 Task: For heading Arial with bold.  font size for heading22,  'Change the font style of data to'Arial Narrow.  and font size to 14,  Change the alignment of both headline & data to Align middle.  In the sheet  Budget Template Spreadsheet Workbook Sheetbook
Action: Mouse moved to (838, 109)
Screenshot: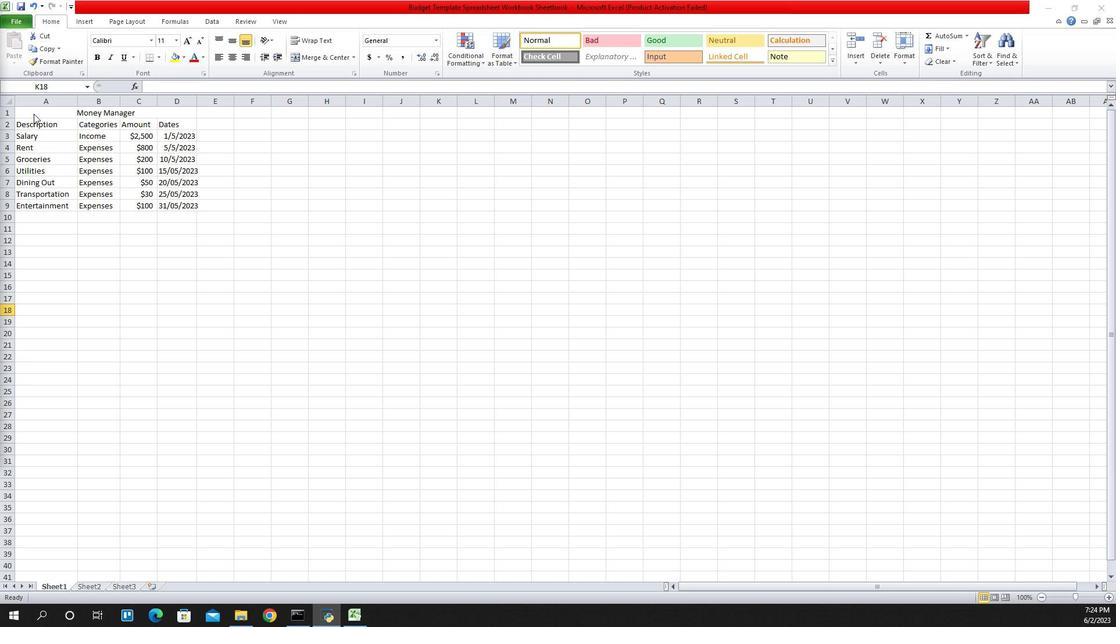 
Action: Mouse pressed left at (838, 109)
Screenshot: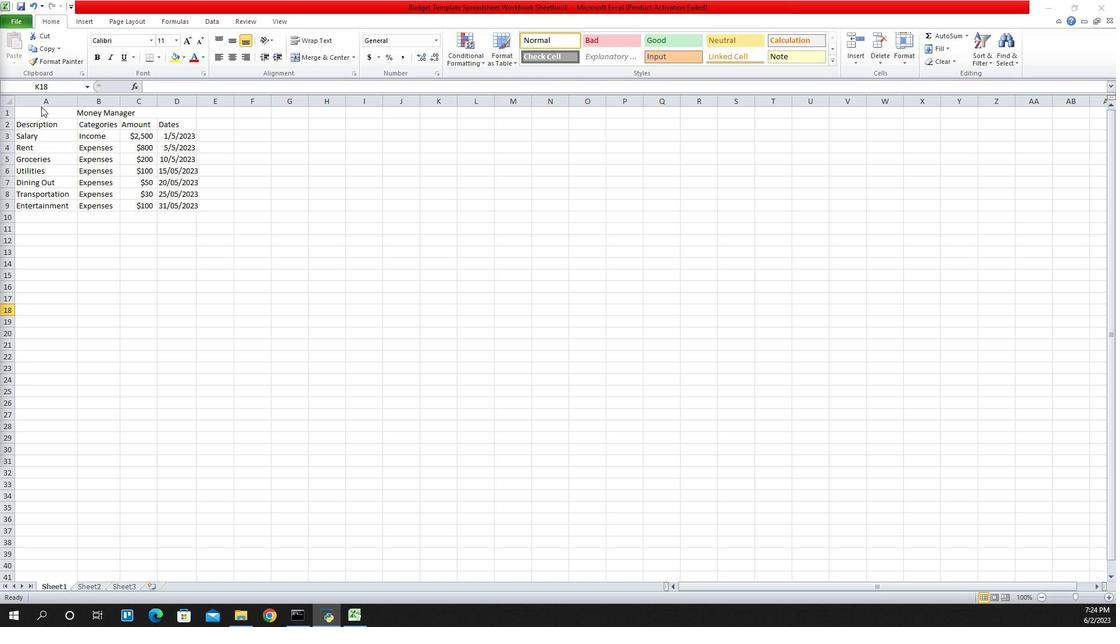
Action: Mouse moved to (842, 118)
Screenshot: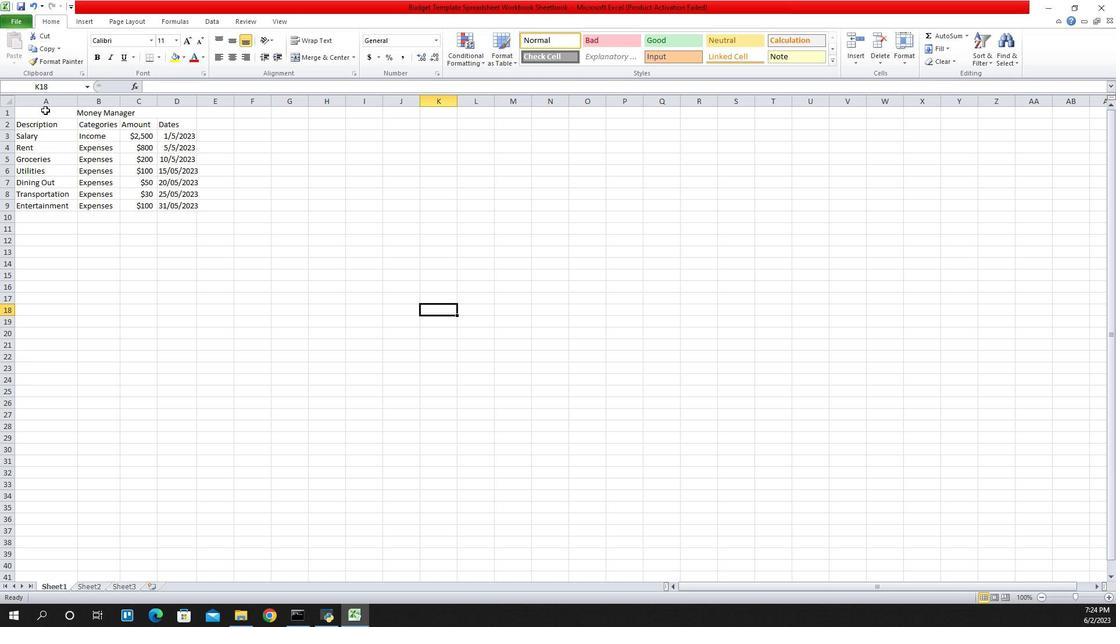 
Action: Mouse pressed left at (842, 118)
Screenshot: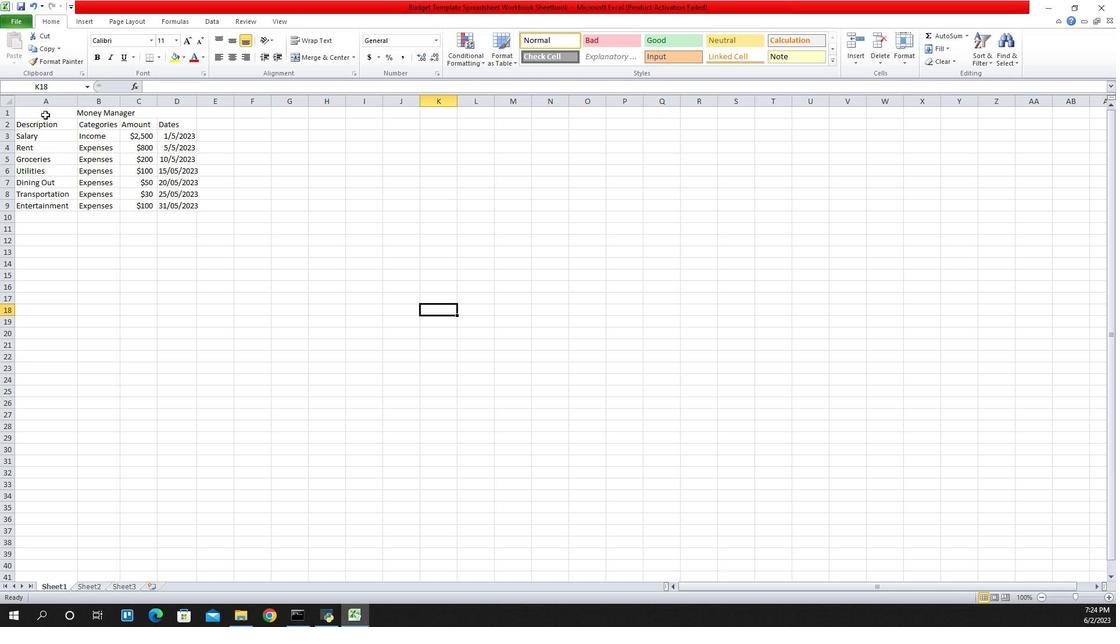 
Action: Mouse moved to (948, 43)
Screenshot: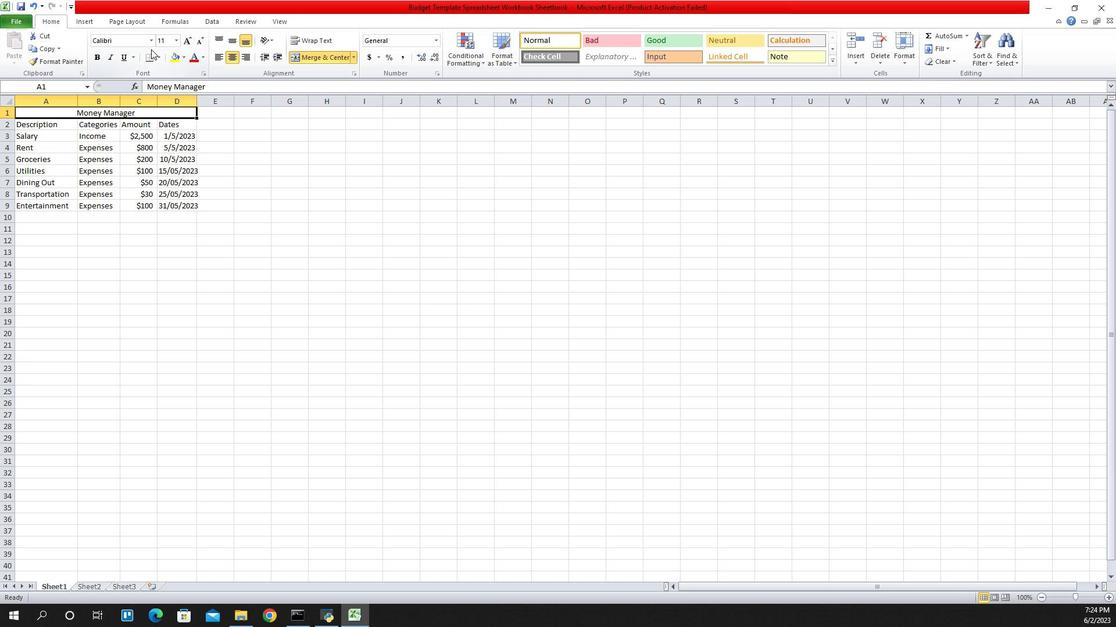 
Action: Mouse pressed left at (948, 43)
Screenshot: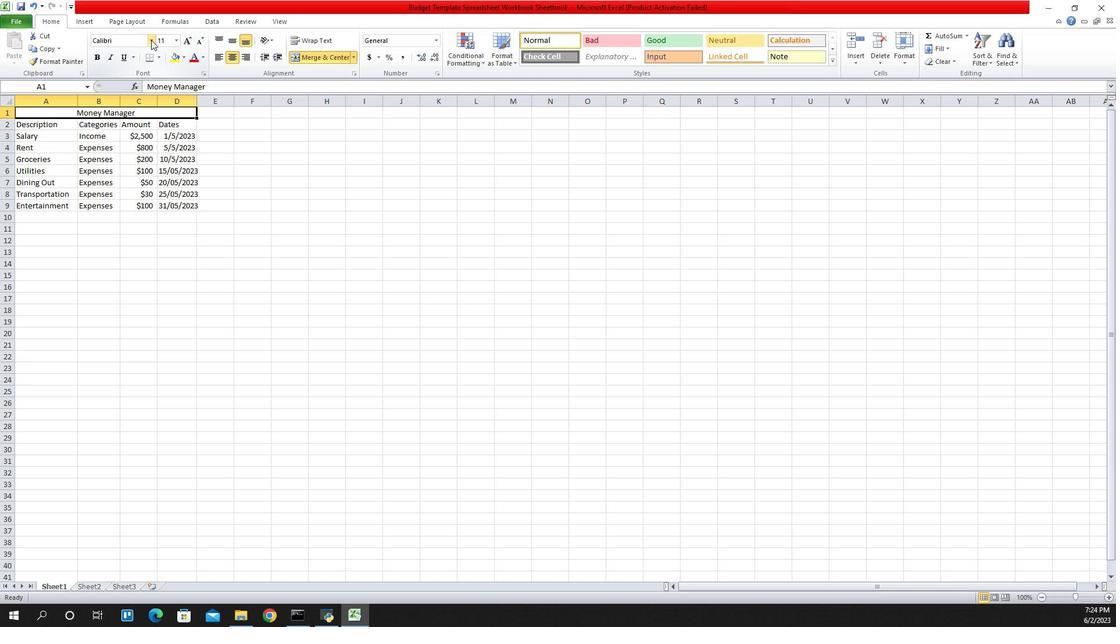 
Action: Mouse moved to (917, 136)
Screenshot: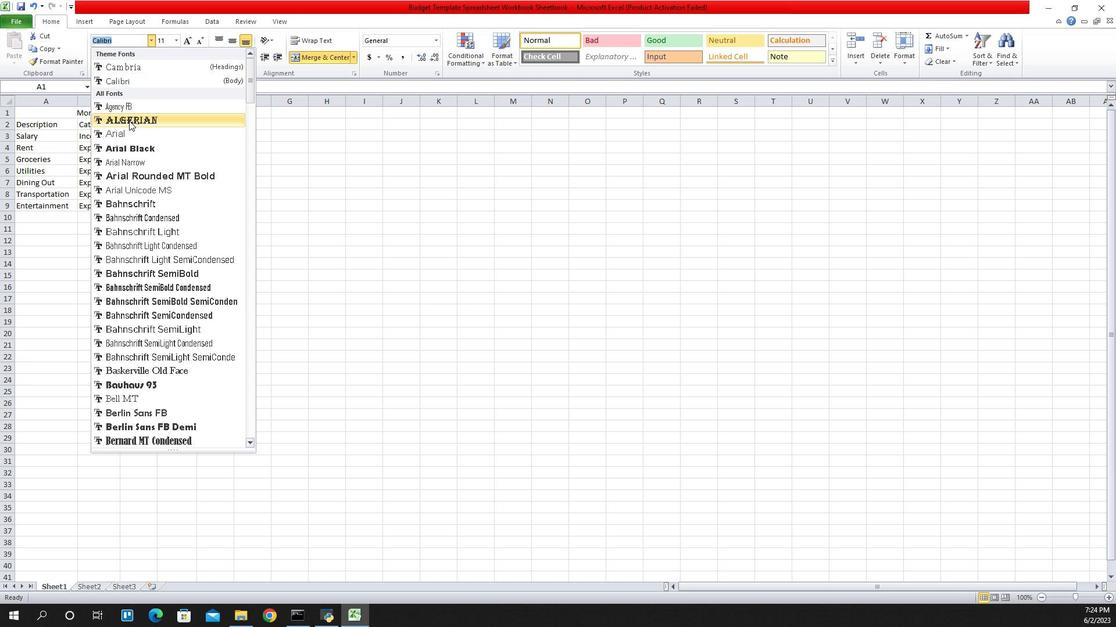 
Action: Mouse pressed left at (917, 136)
Screenshot: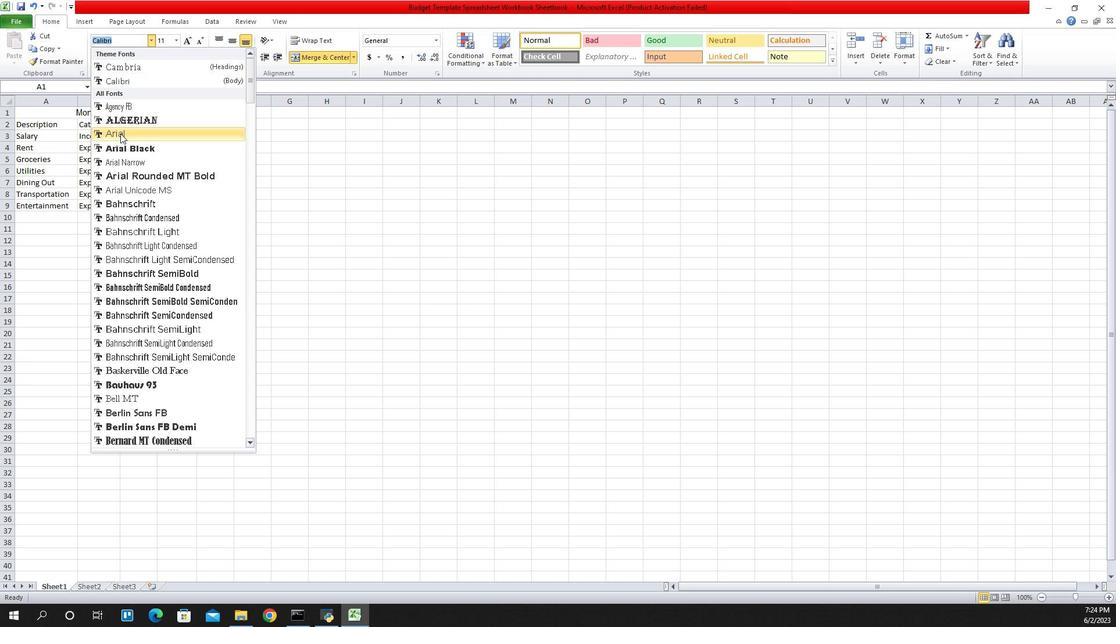 
Action: Mouse moved to (891, 66)
Screenshot: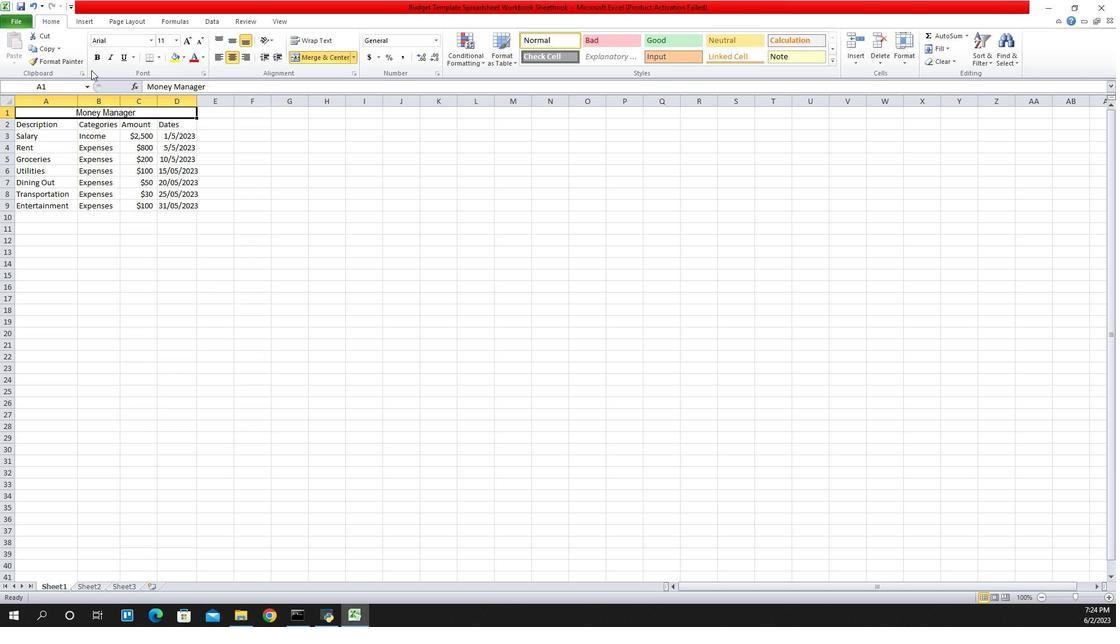 
Action: Mouse pressed left at (891, 66)
Screenshot: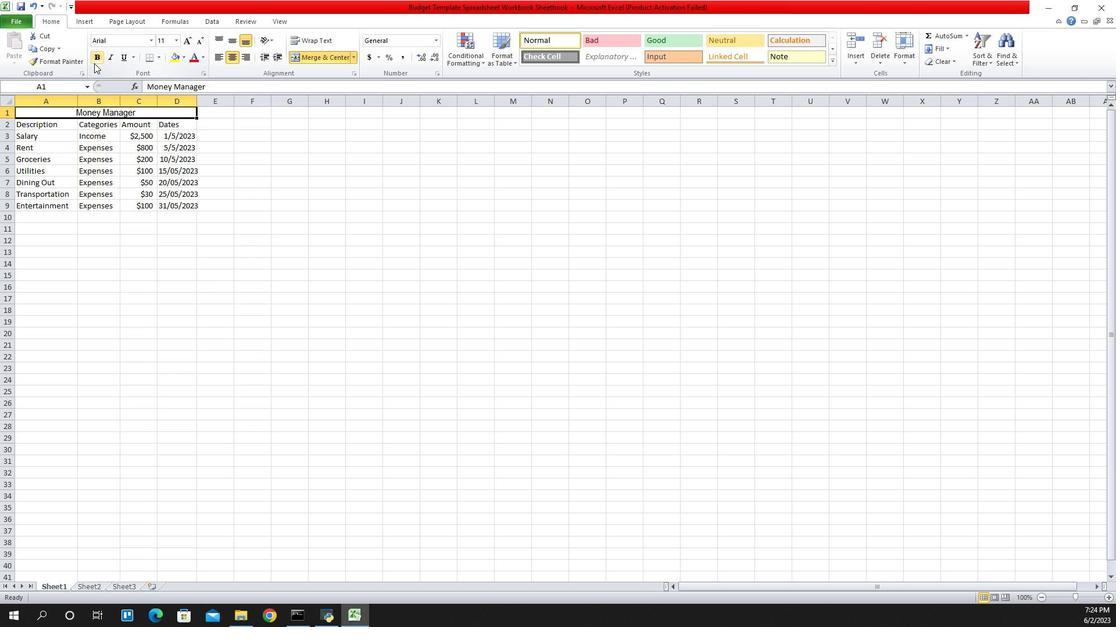 
Action: Mouse moved to (970, 45)
Screenshot: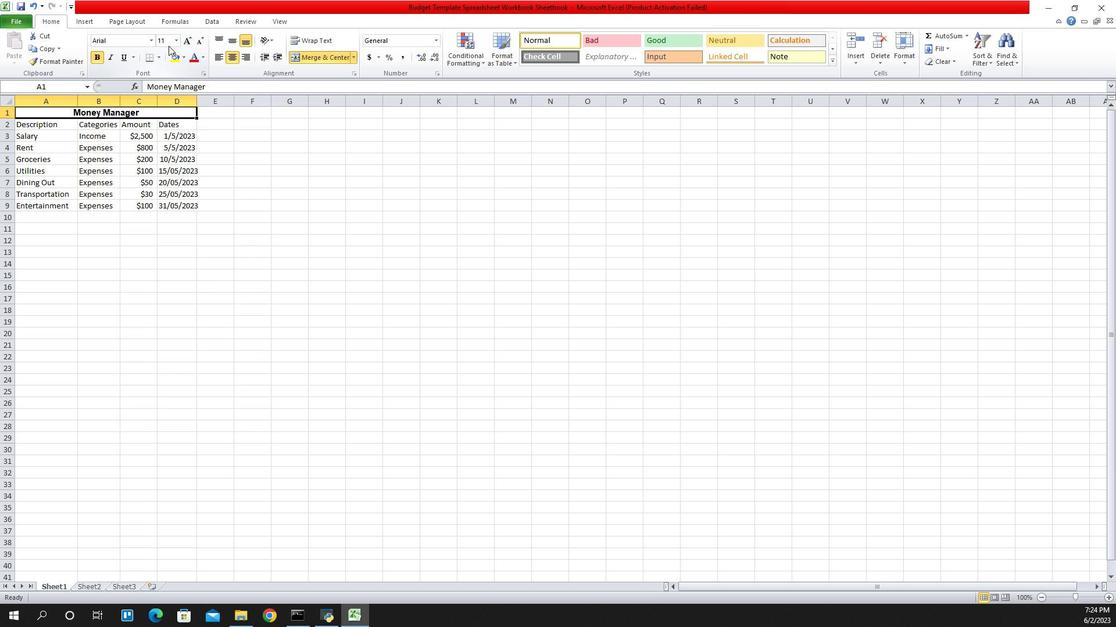 
Action: Mouse pressed left at (970, 45)
Screenshot: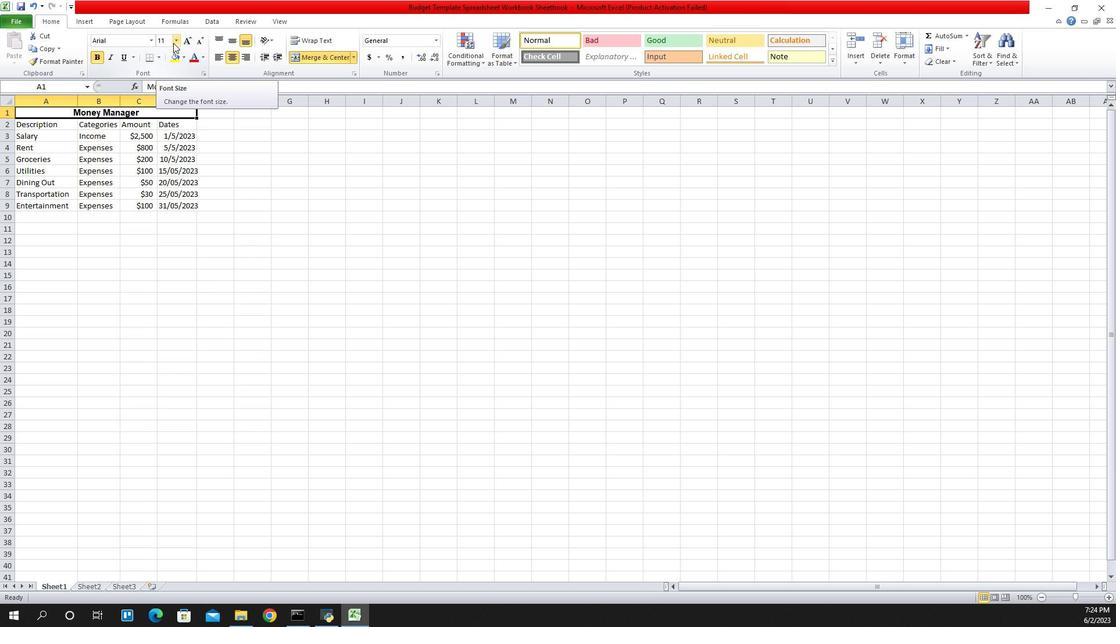 
Action: Mouse moved to (958, 143)
Screenshot: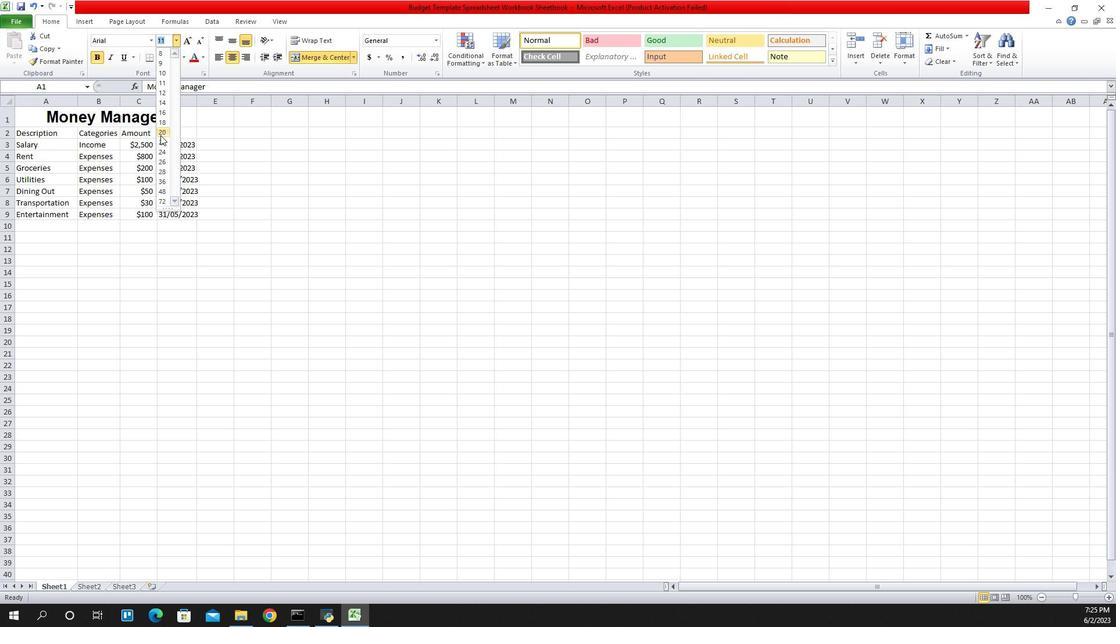 
Action: Mouse pressed left at (958, 143)
Screenshot: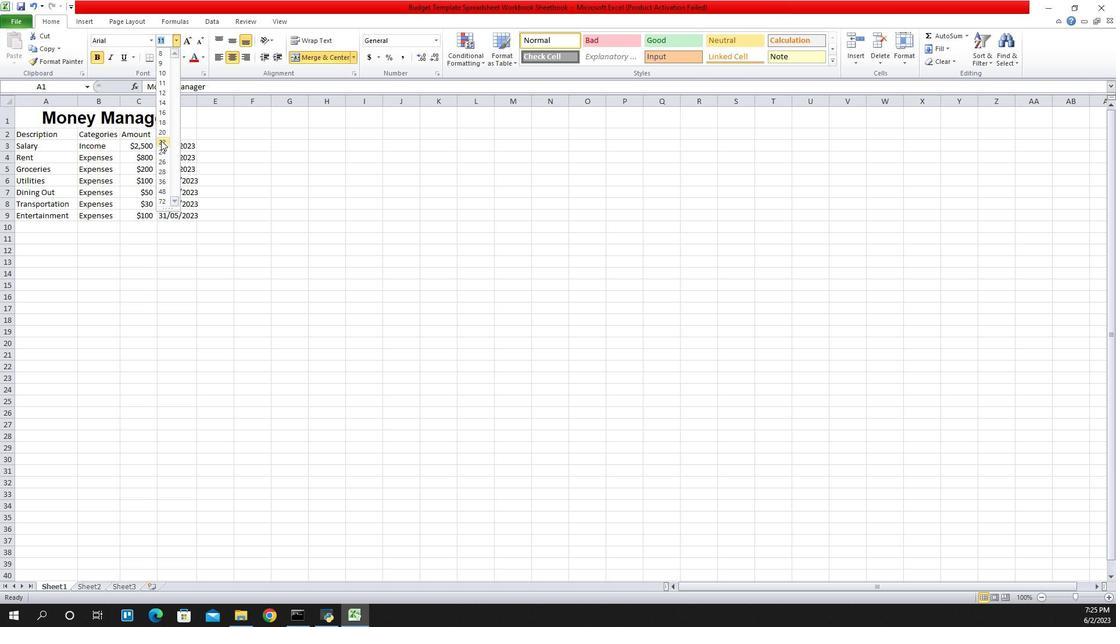
Action: Mouse moved to (842, 137)
Screenshot: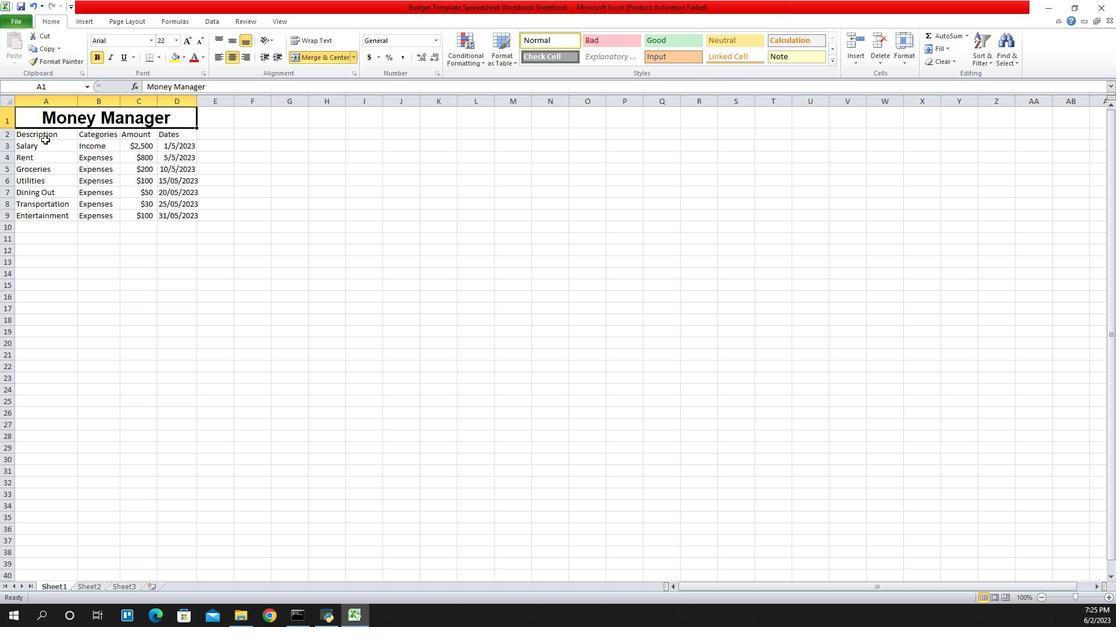 
Action: Mouse pressed left at (842, 137)
Screenshot: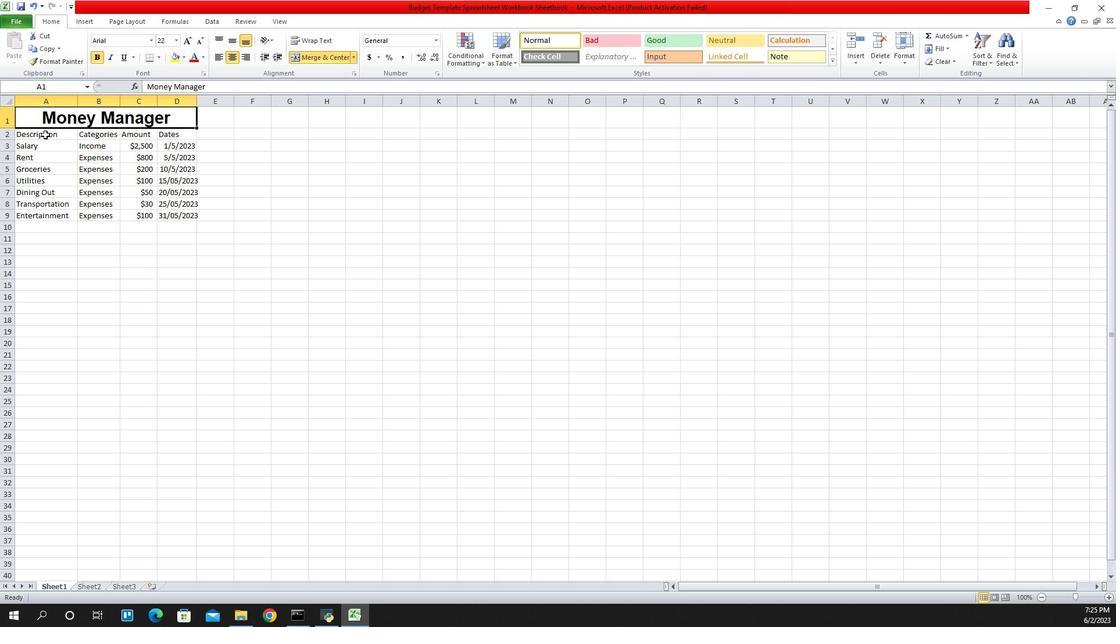 
Action: Mouse moved to (963, 219)
Screenshot: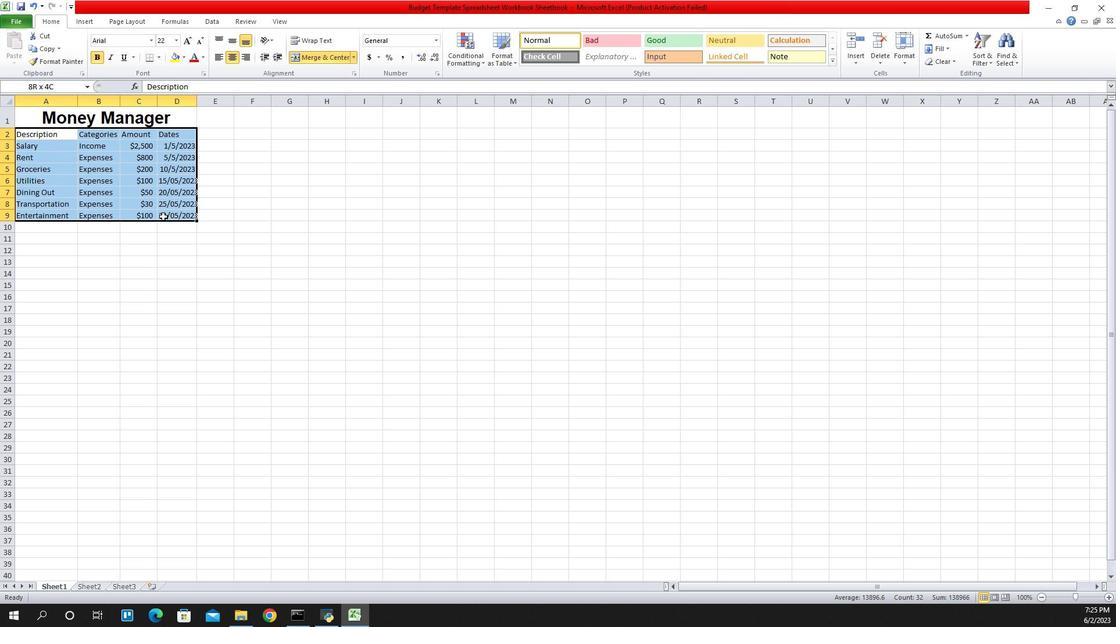 
Action: Mouse pressed left at (963, 219)
Screenshot: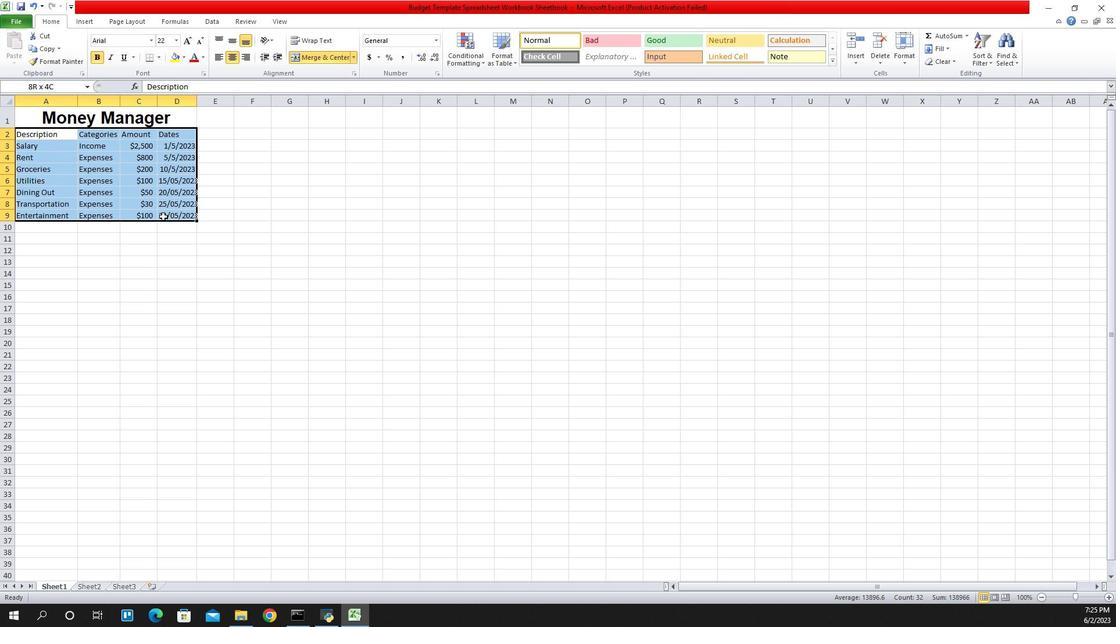 
Action: Mouse moved to (843, 138)
Screenshot: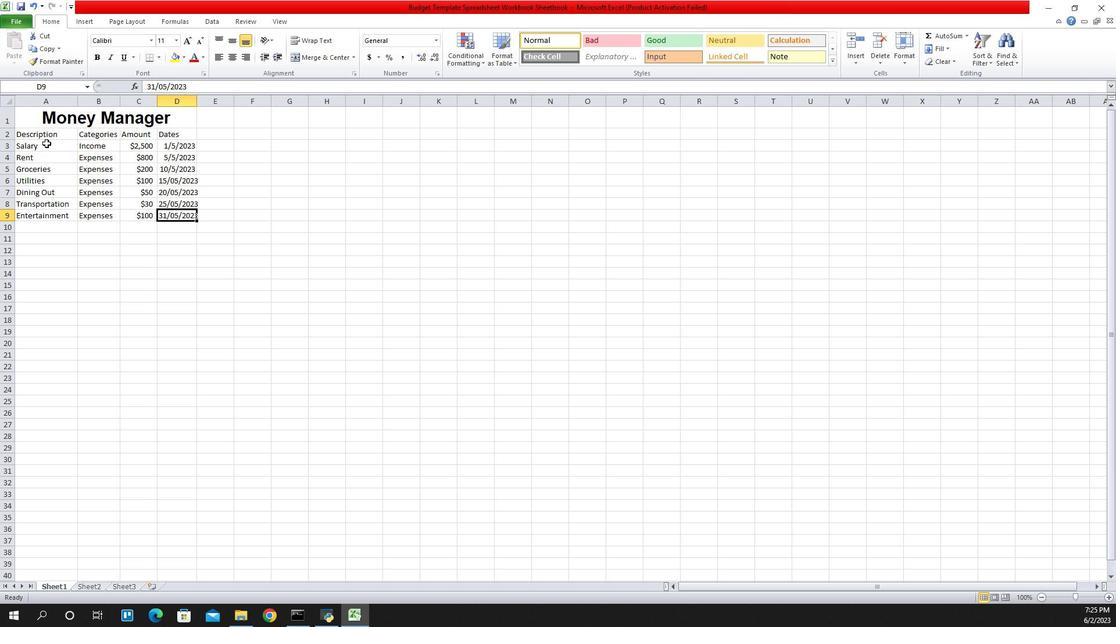 
Action: Mouse pressed left at (843, 138)
Screenshot: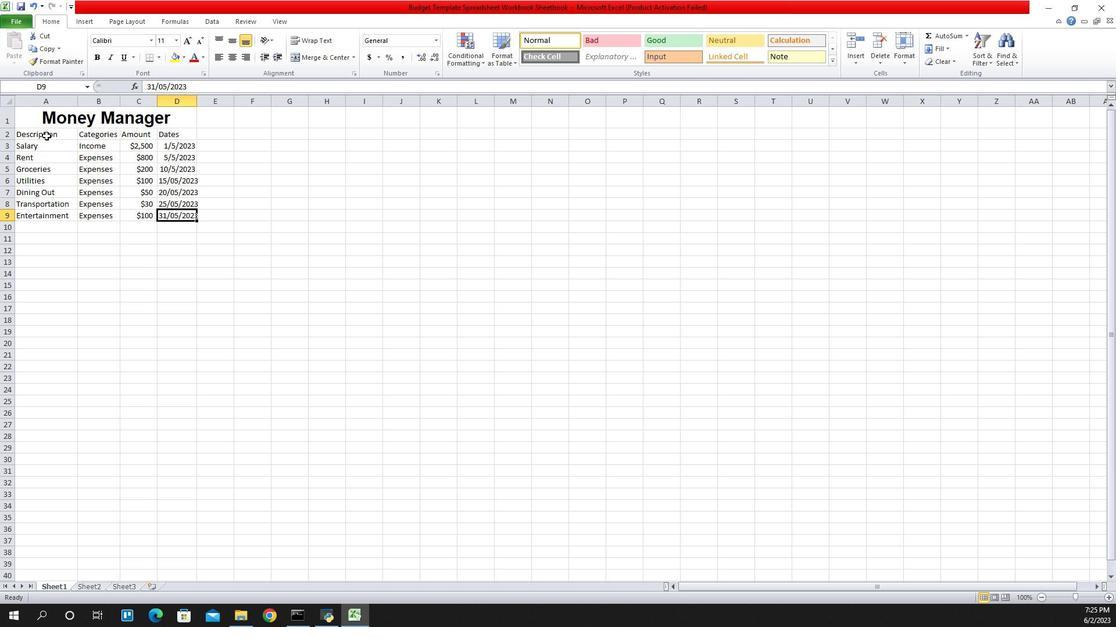
Action: Mouse moved to (948, 40)
Screenshot: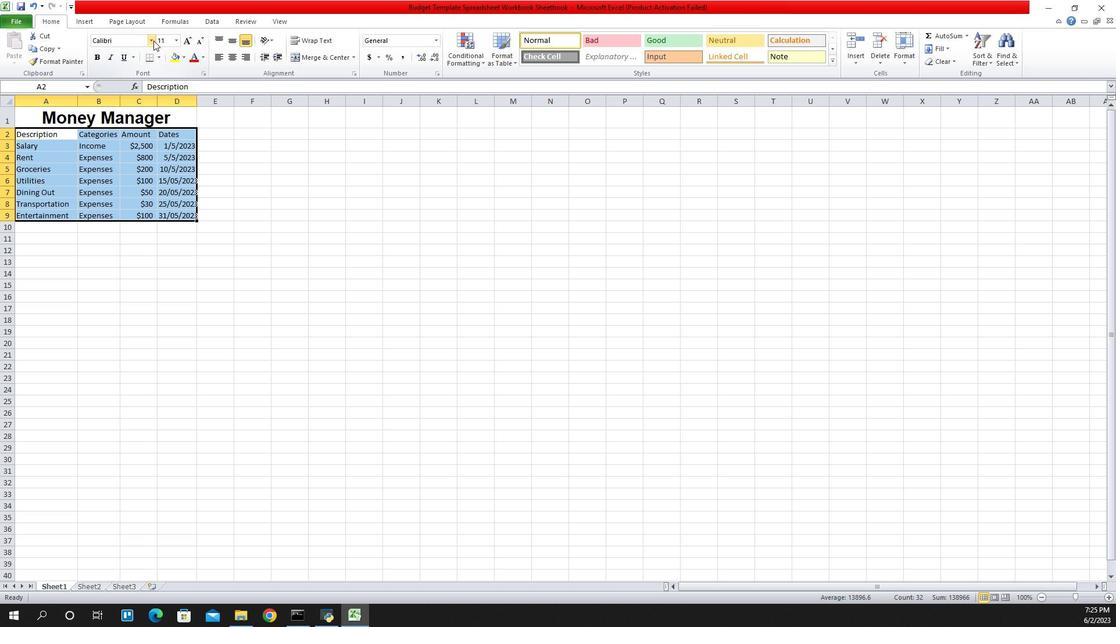 
Action: Mouse pressed left at (948, 40)
Screenshot: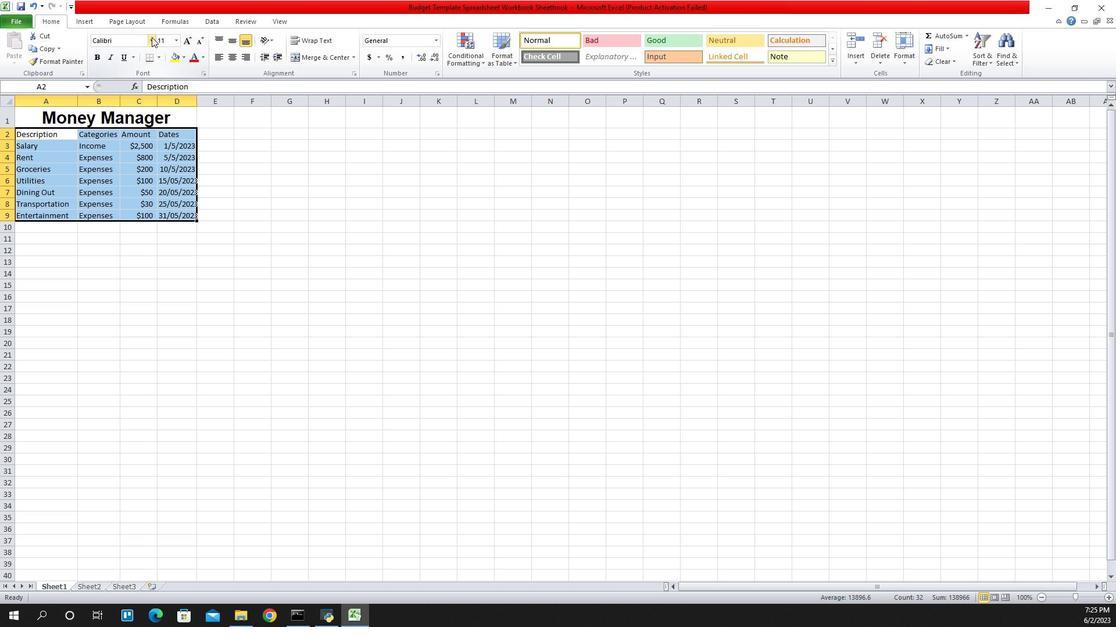 
Action: Mouse moved to (919, 163)
Screenshot: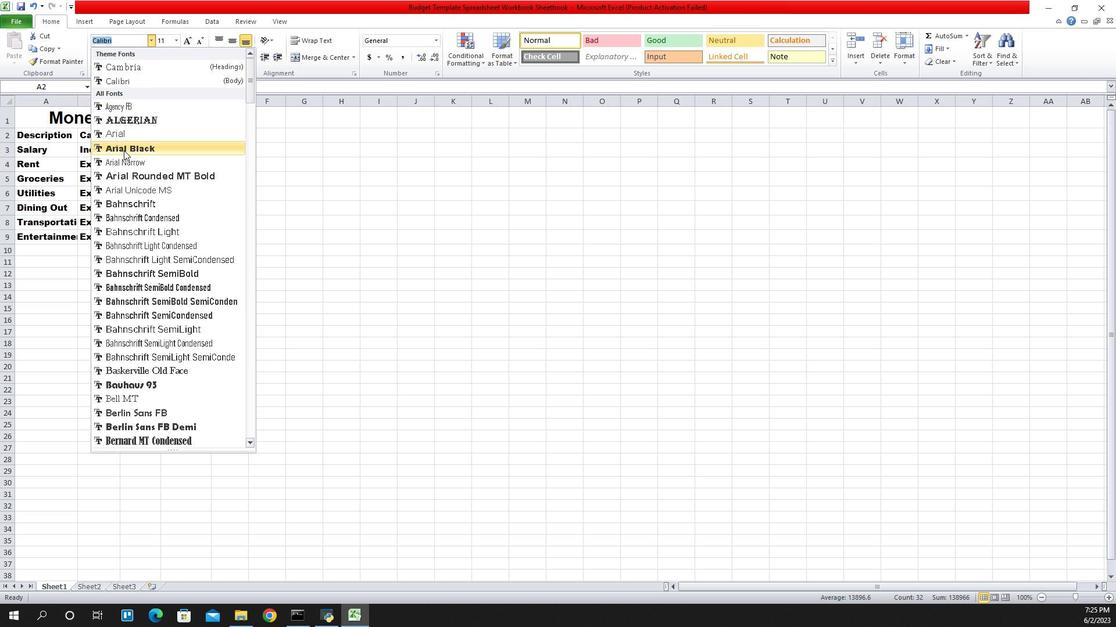
Action: Mouse pressed left at (919, 163)
Screenshot: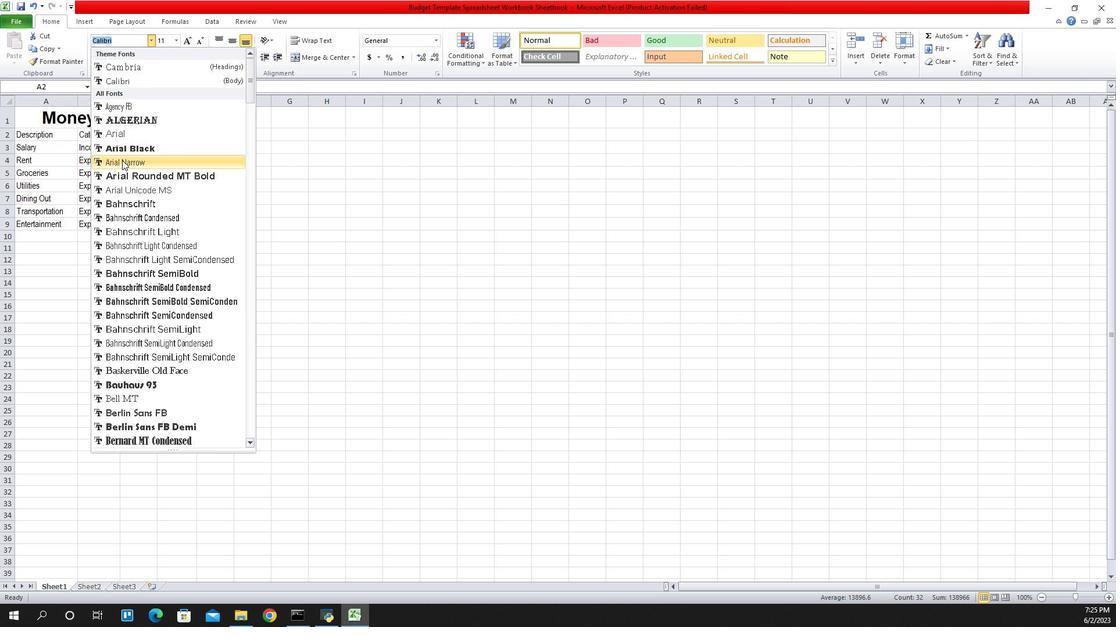 
Action: Mouse moved to (974, 44)
Screenshot: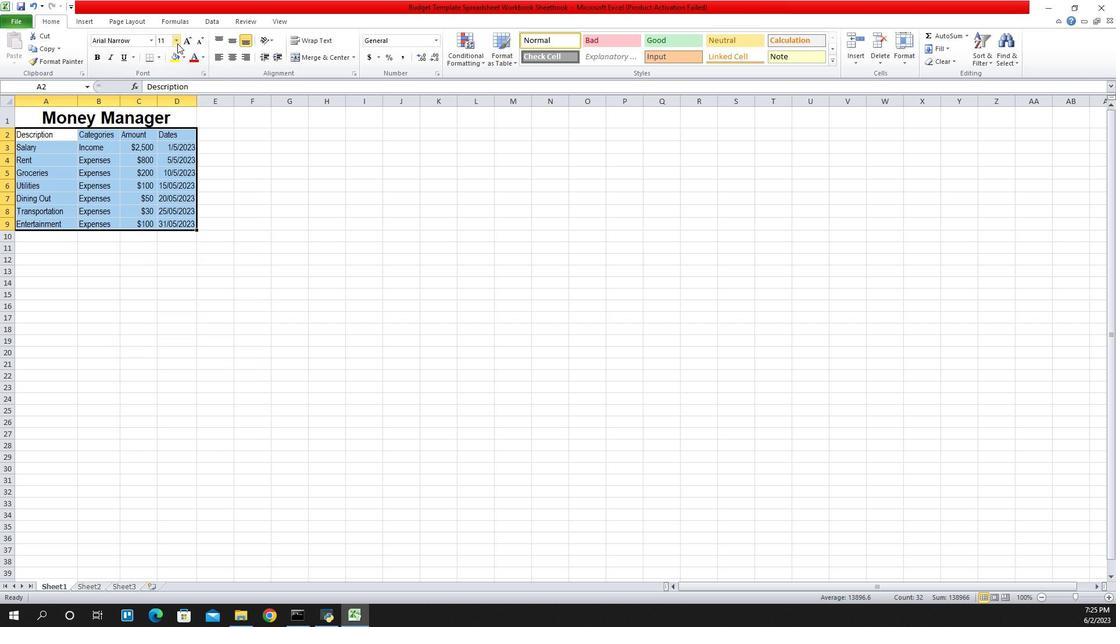 
Action: Mouse pressed left at (974, 44)
Screenshot: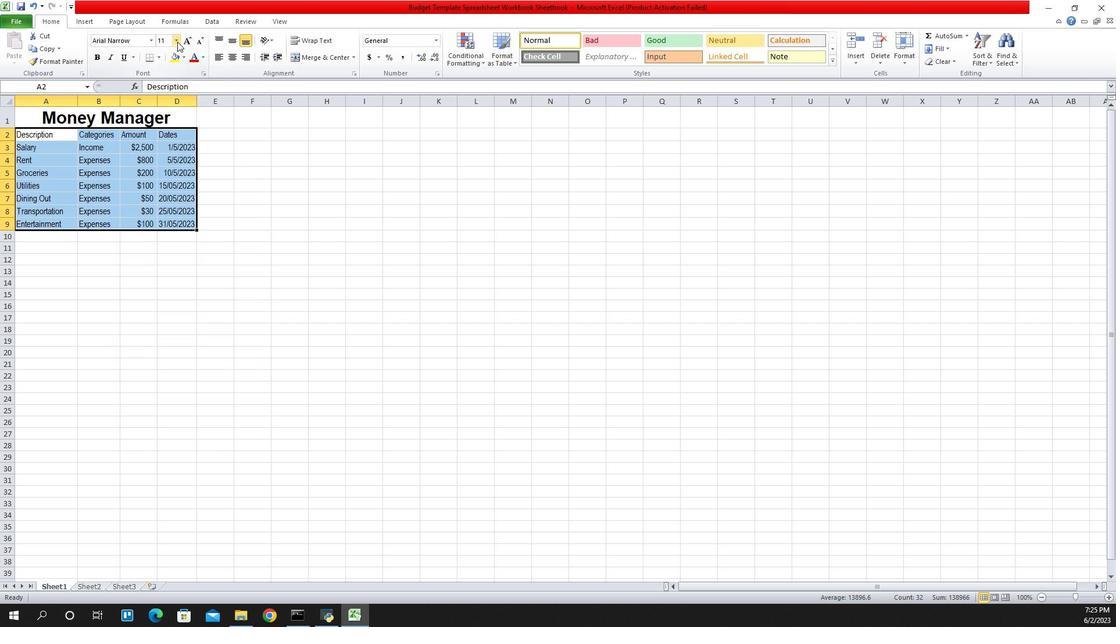 
Action: Mouse moved to (959, 106)
Screenshot: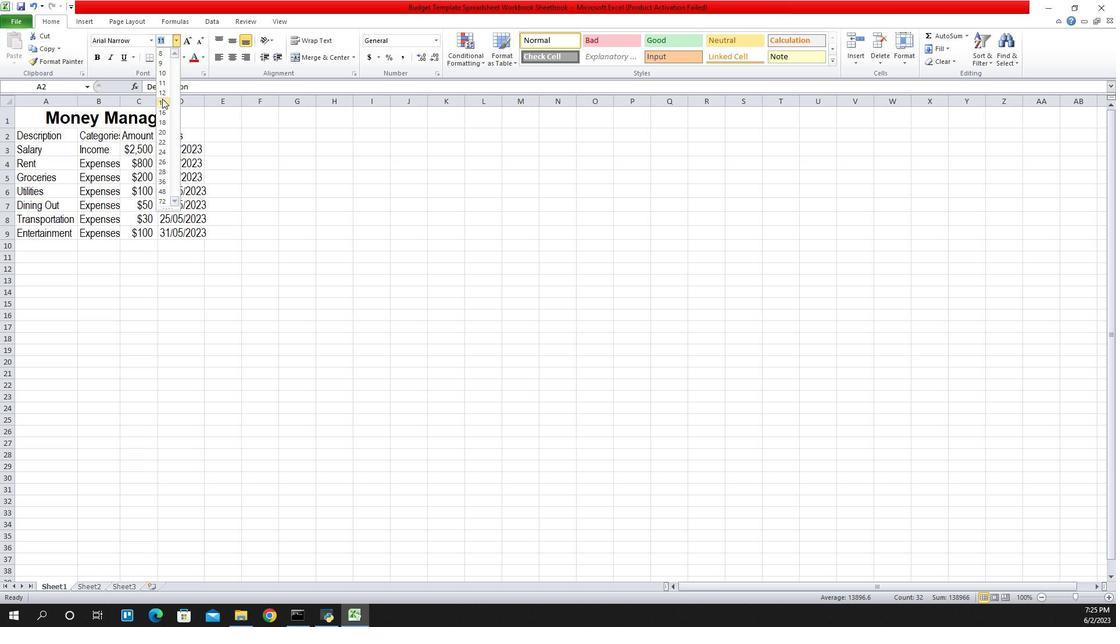 
Action: Mouse pressed left at (959, 106)
Screenshot: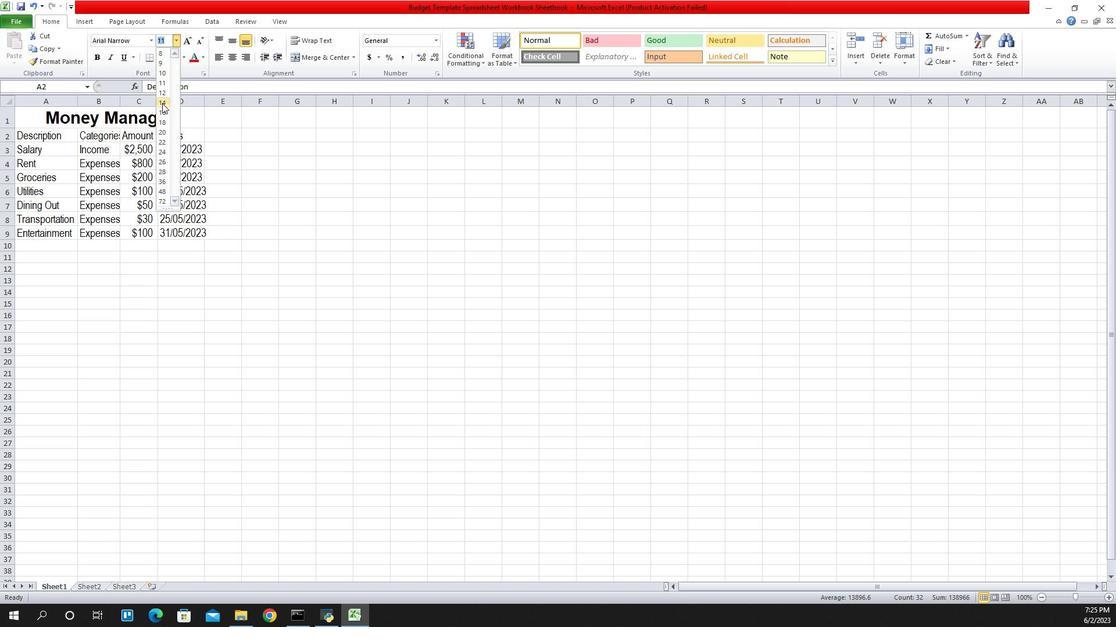
Action: Mouse moved to (827, 118)
Screenshot: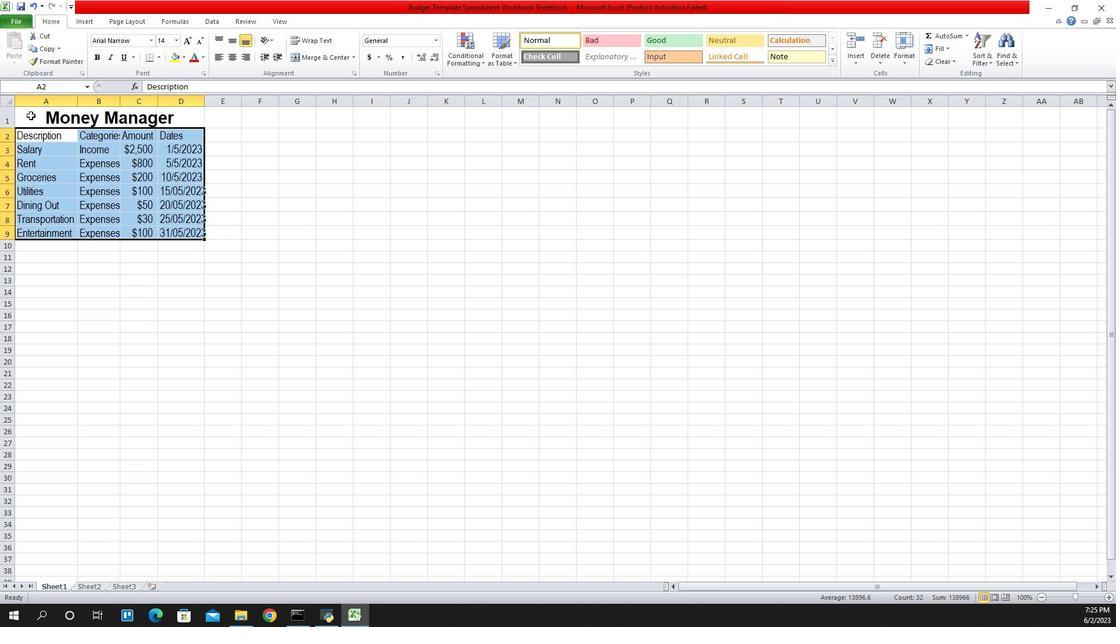 
Action: Mouse pressed left at (827, 118)
Screenshot: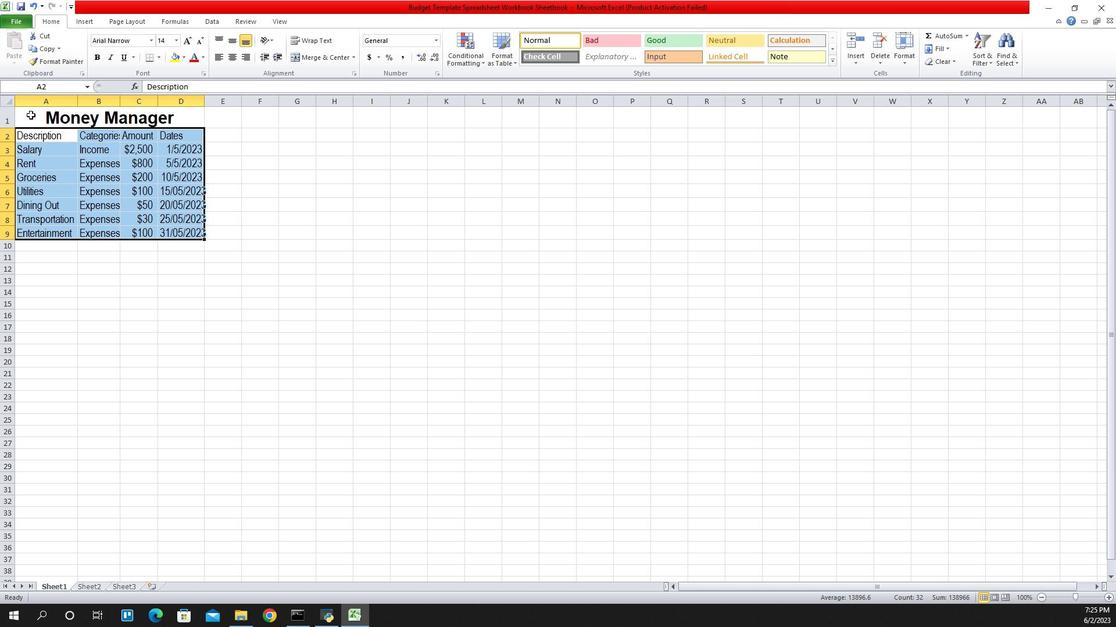 
Action: Mouse moved to (1026, 41)
Screenshot: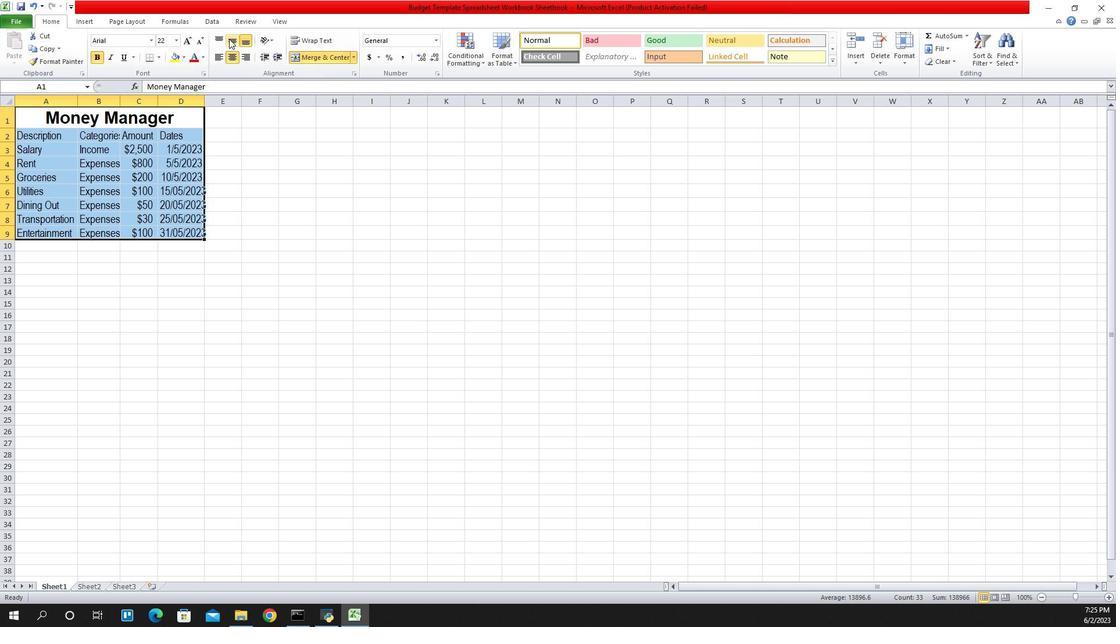 
Action: Mouse pressed left at (1026, 41)
Screenshot: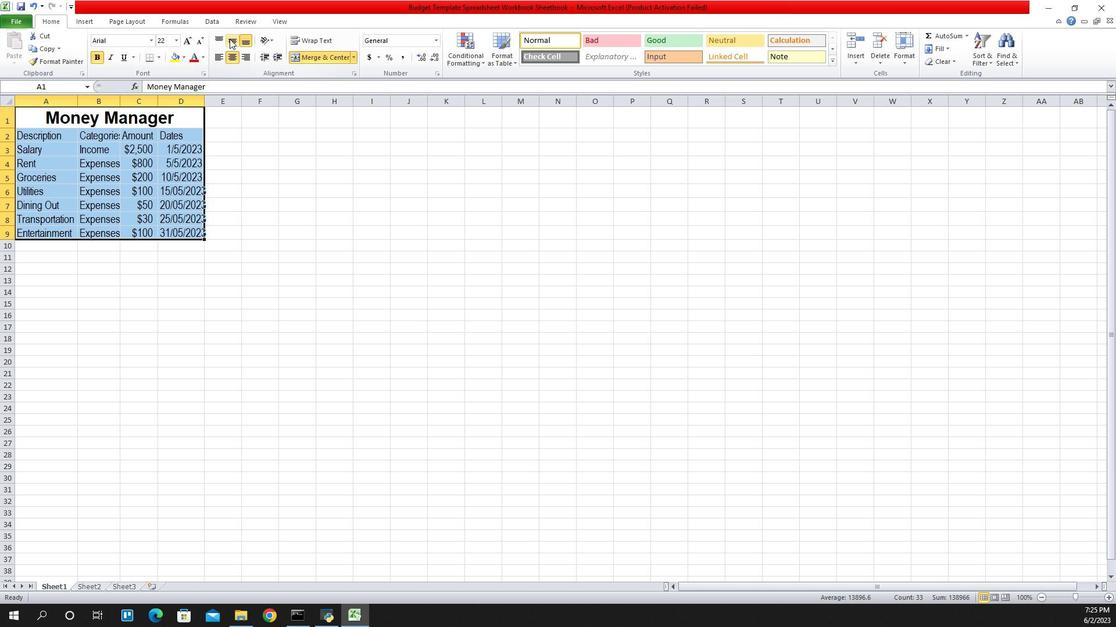 
Action: Mouse moved to (1026, 59)
Screenshot: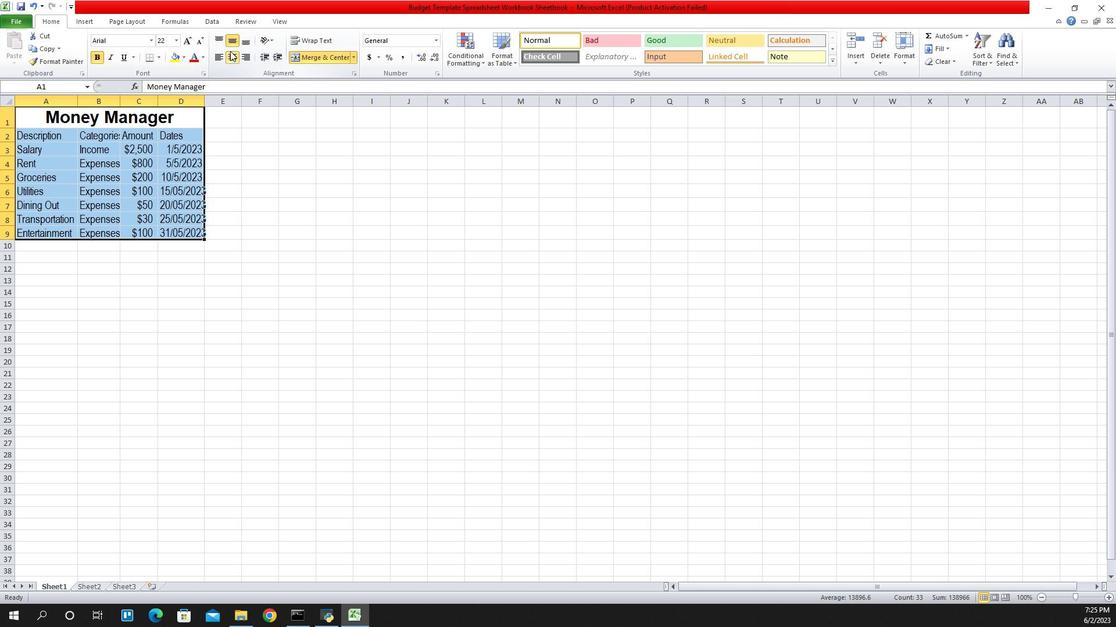 
Action: Mouse pressed left at (1026, 59)
Screenshot: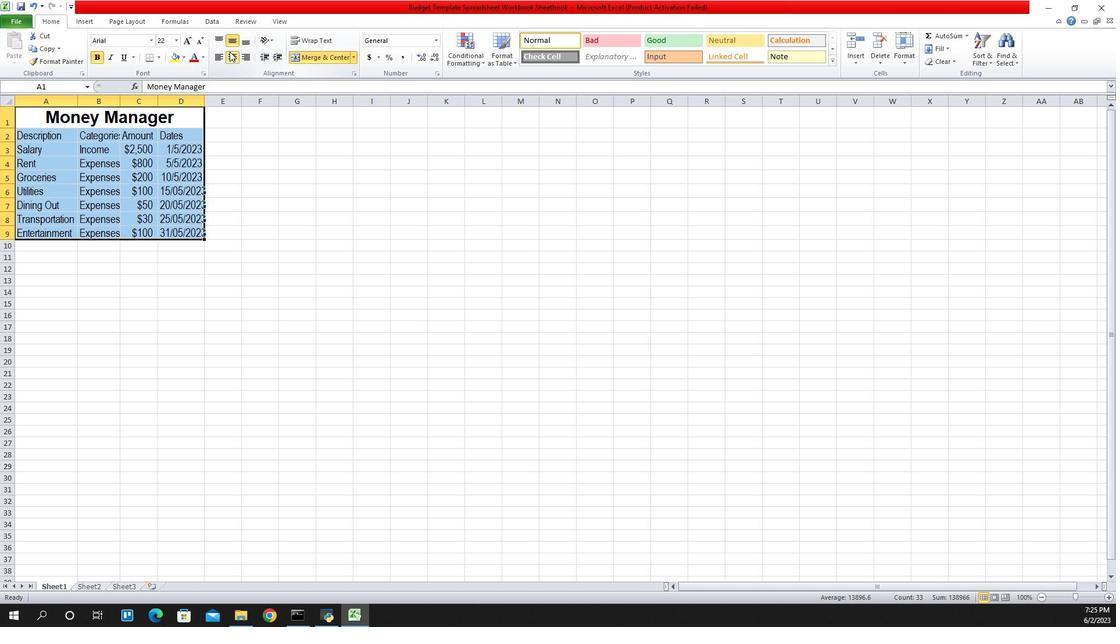 
Action: Mouse moved to (1027, 41)
Screenshot: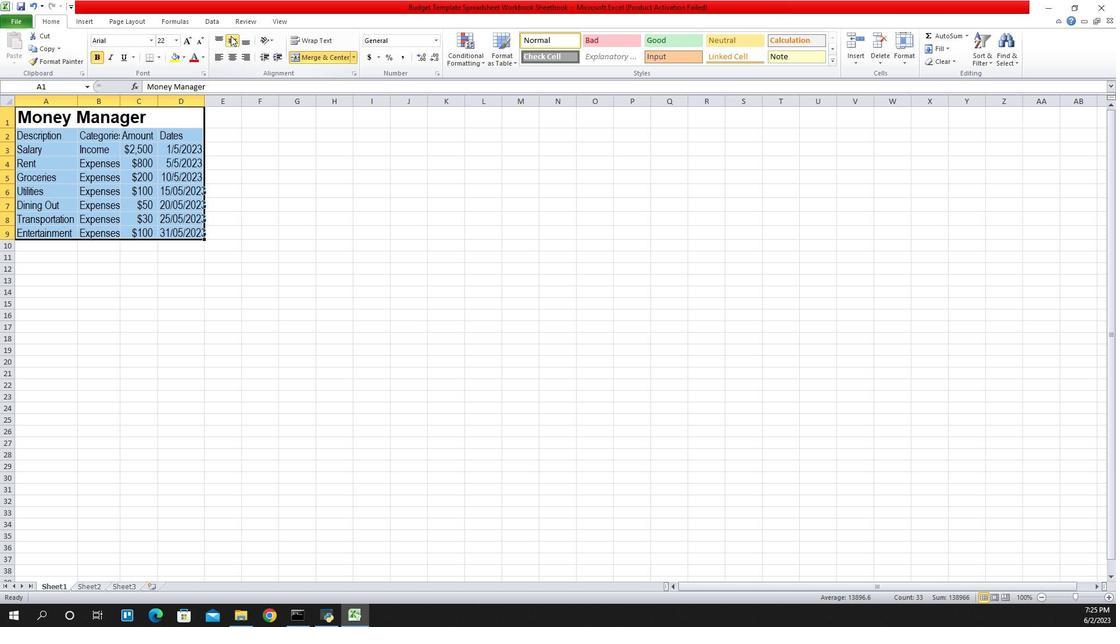 
Action: Mouse pressed left at (1027, 41)
Screenshot: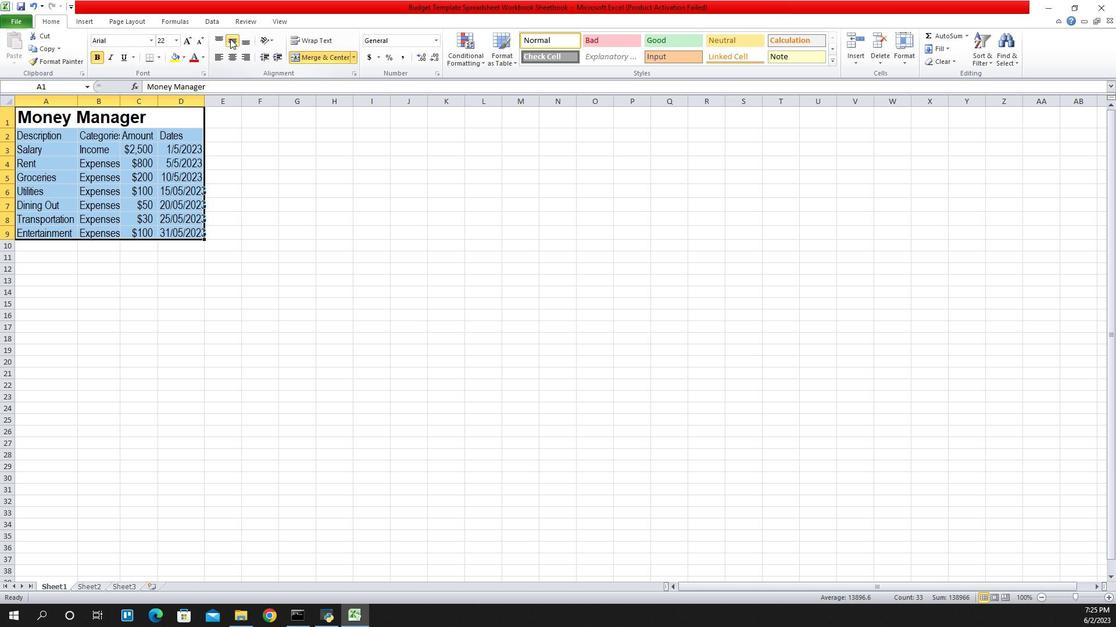 
Action: Mouse moved to (873, 102)
Screenshot: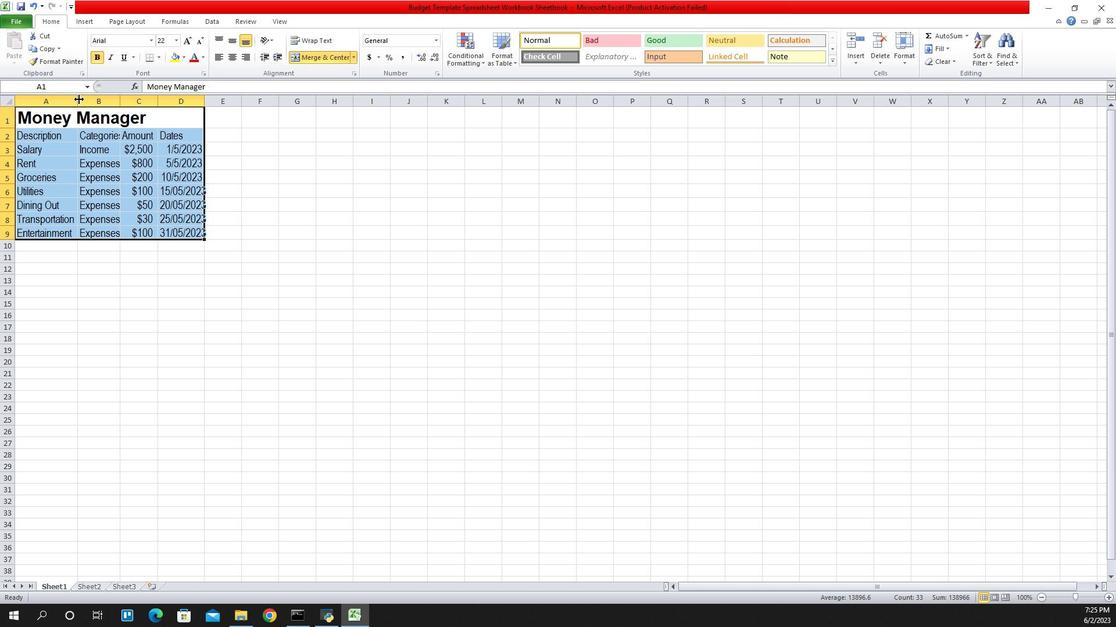
Action: Mouse pressed left at (873, 102)
Screenshot: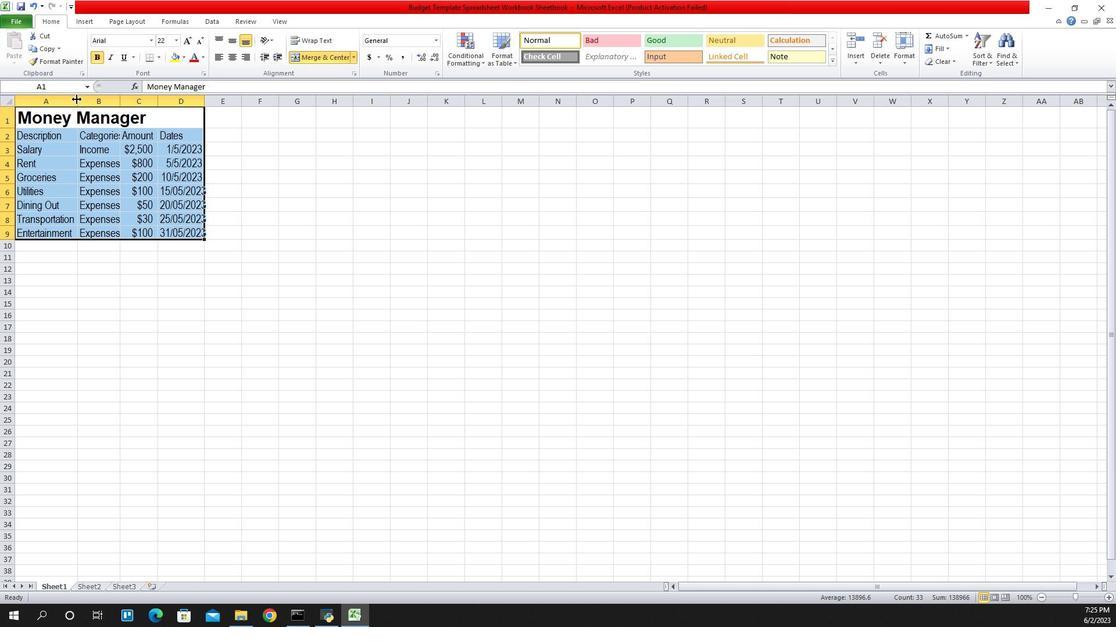 
Action: Mouse pressed left at (873, 102)
Screenshot: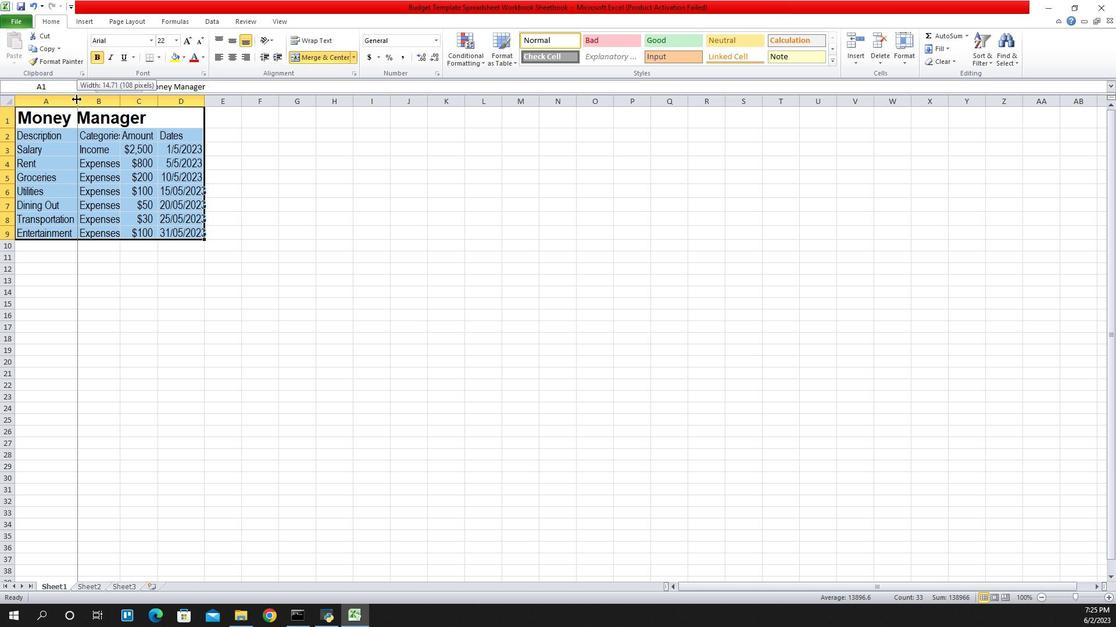 
Action: Mouse moved to (917, 102)
Screenshot: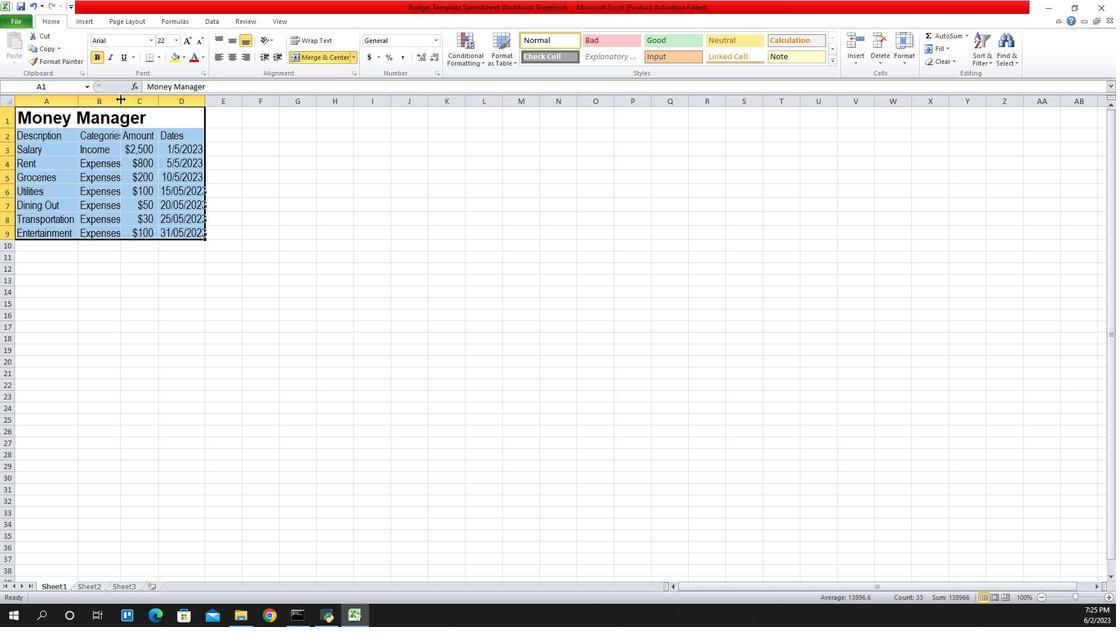 
Action: Mouse pressed left at (917, 102)
Screenshot: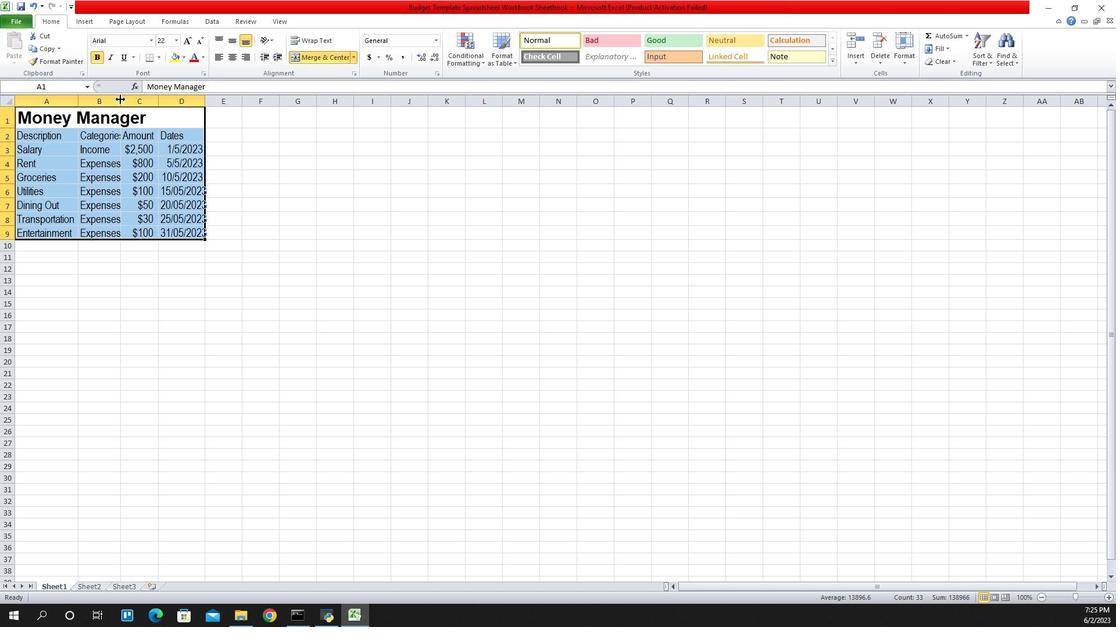 
Action: Mouse pressed left at (917, 102)
Screenshot: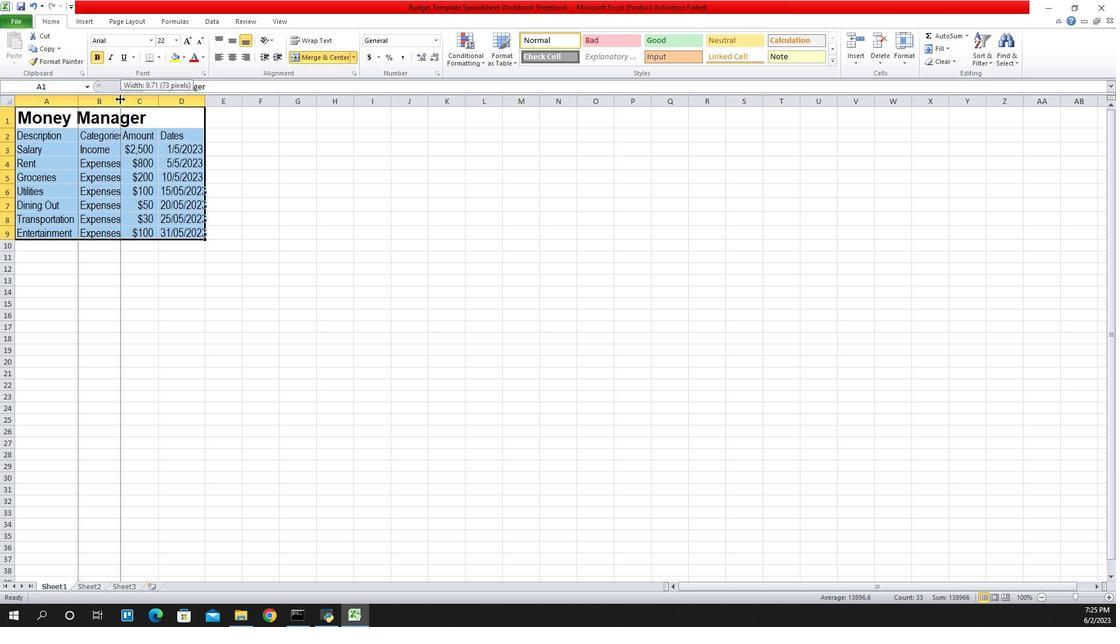 
Action: Mouse moved to (959, 104)
Screenshot: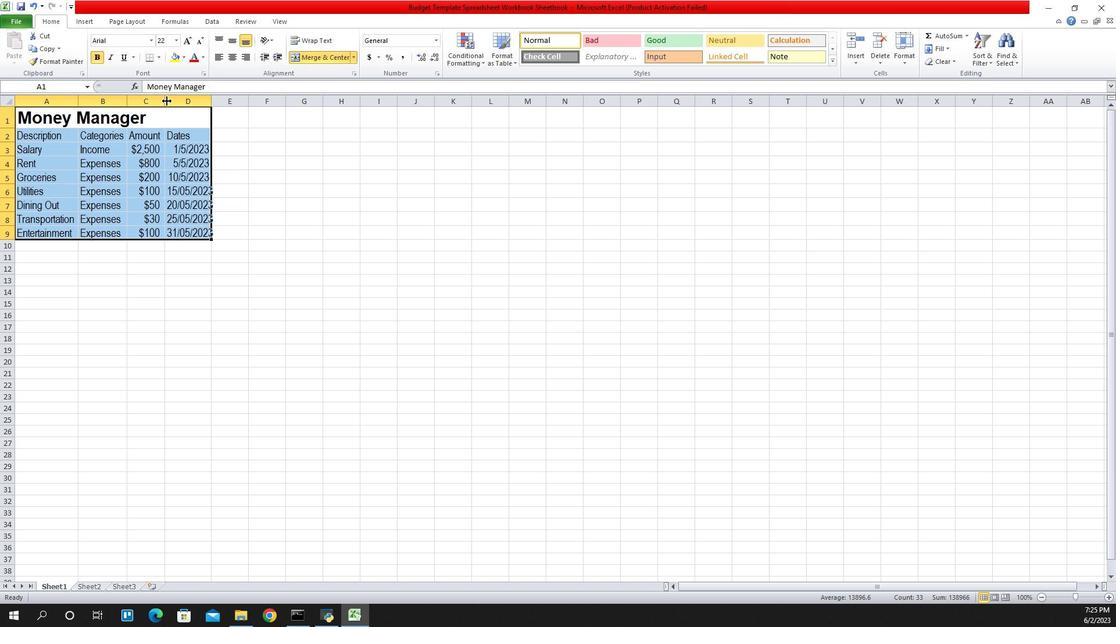 
Action: Mouse pressed left at (959, 104)
Screenshot: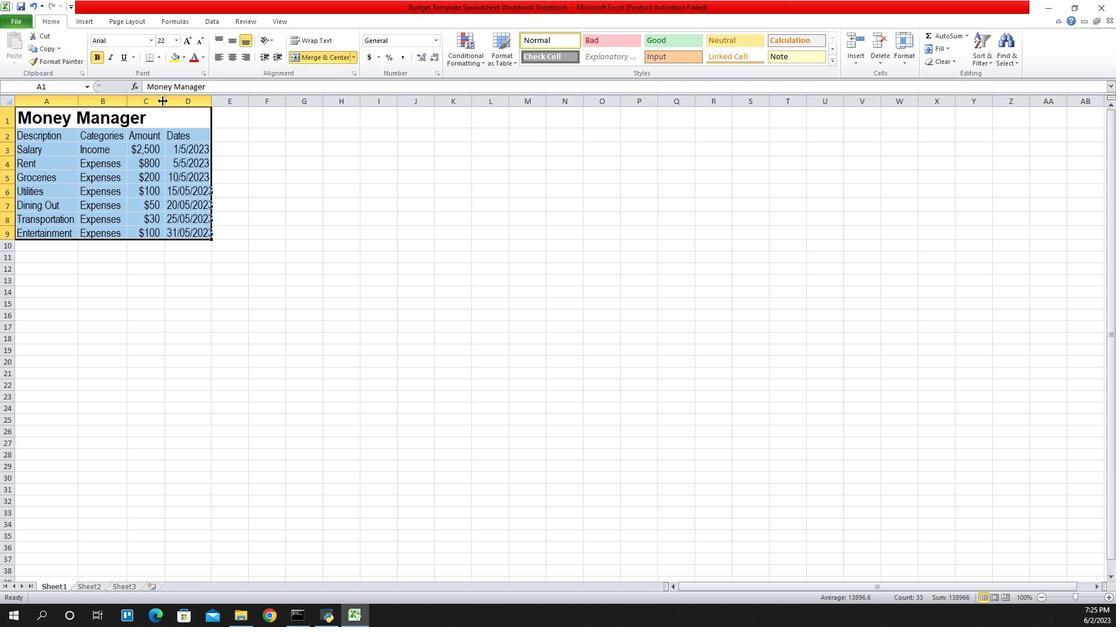 
Action: Mouse pressed left at (959, 104)
Screenshot: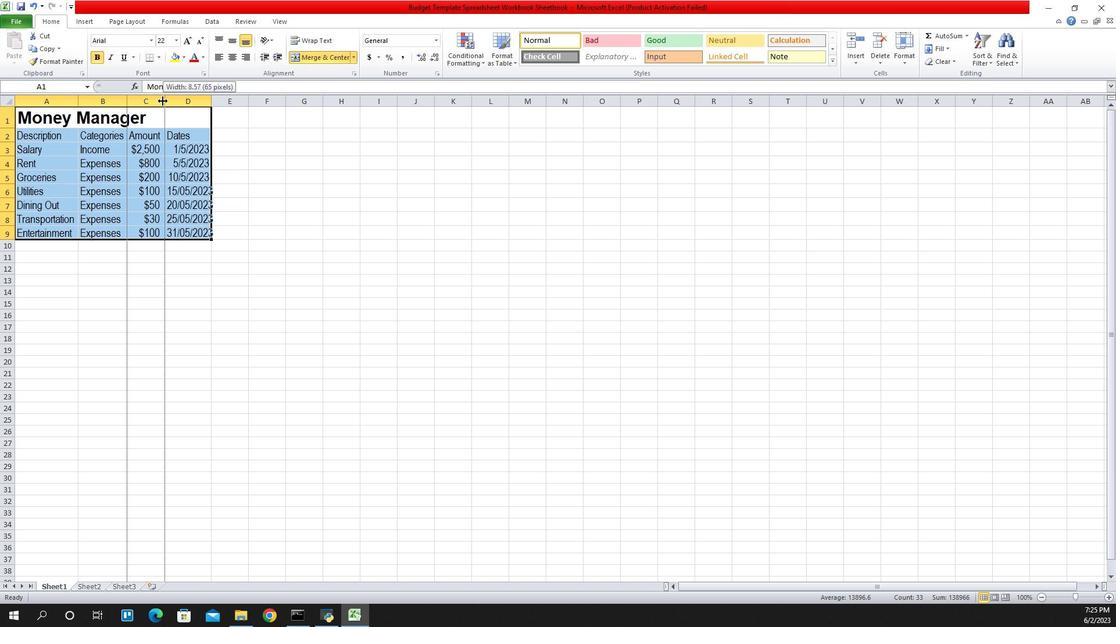 
Action: Mouse moved to (1006, 105)
Screenshot: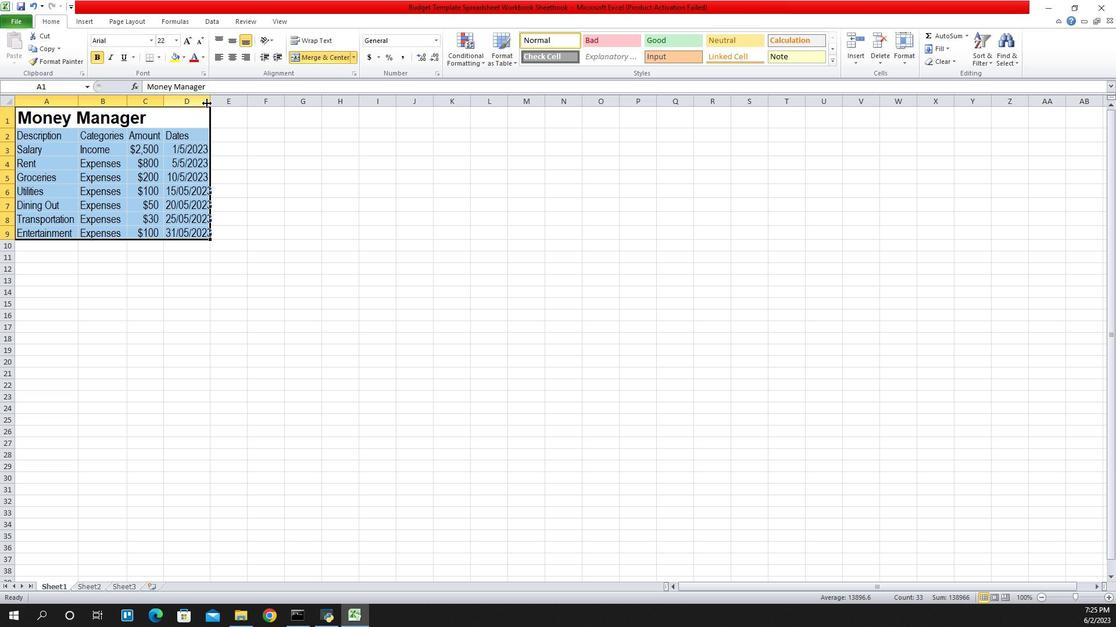 
Action: Mouse pressed left at (1006, 105)
Screenshot: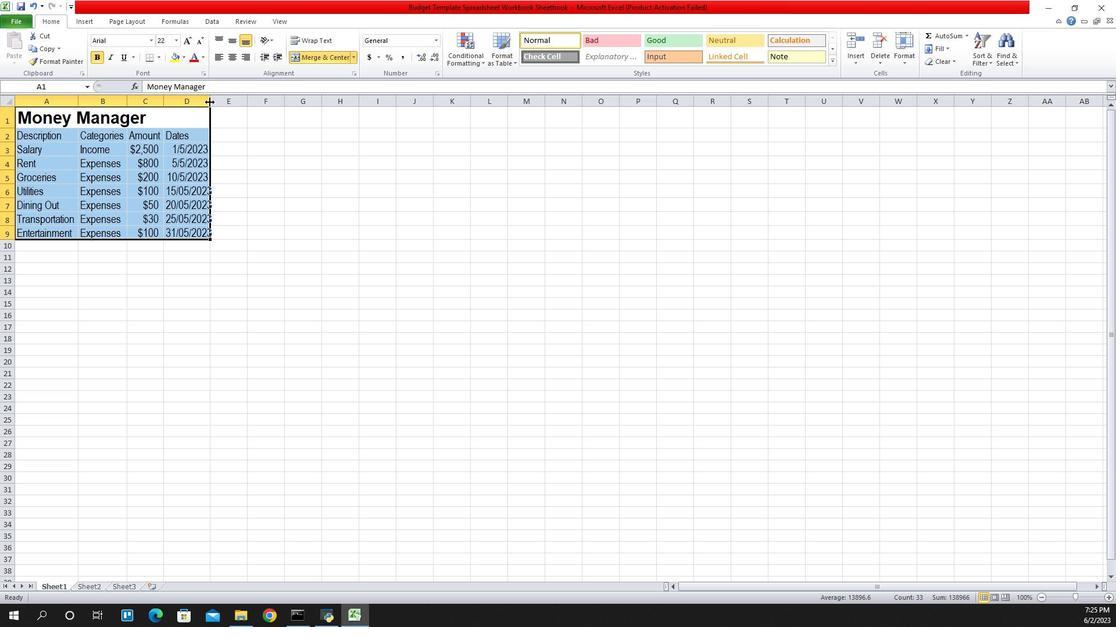 
Action: Mouse pressed left at (1006, 105)
Screenshot: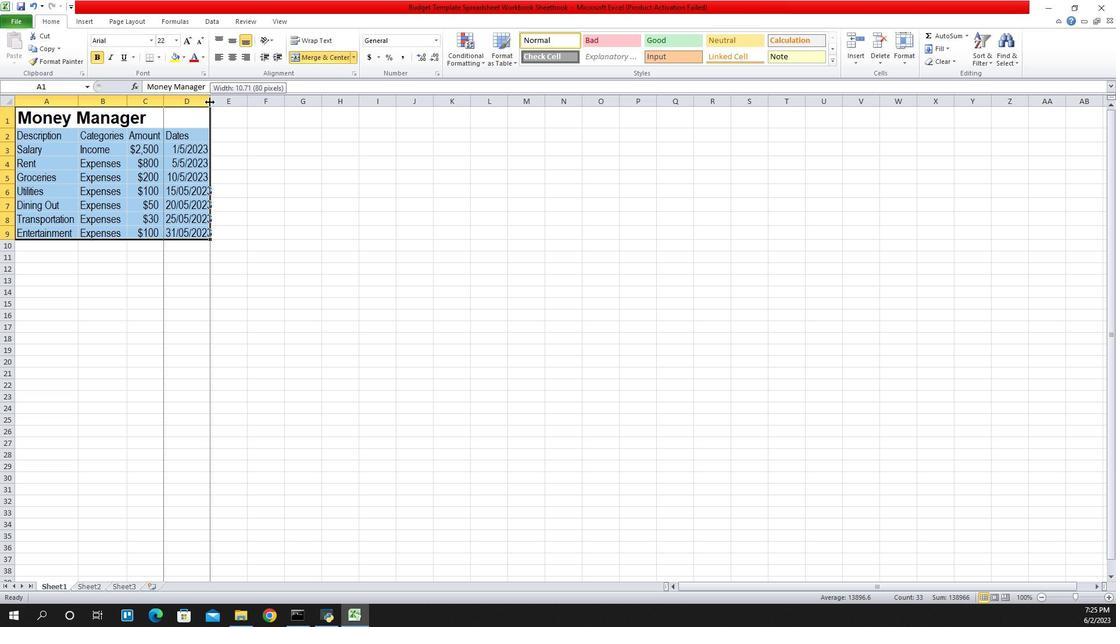 
Action: Mouse moved to (995, 155)
Screenshot: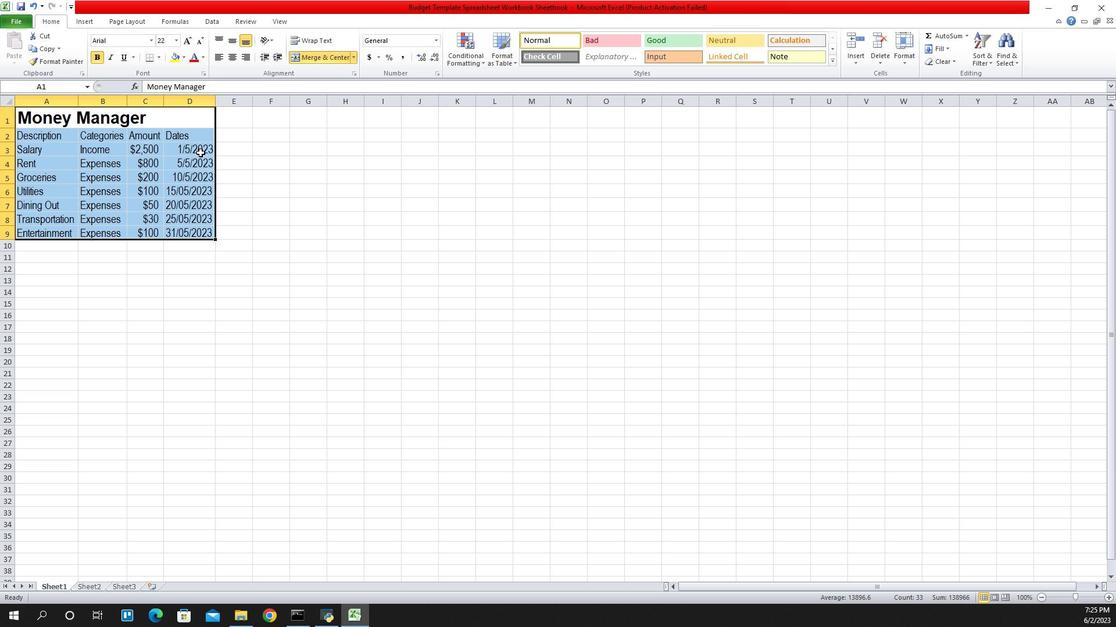 
